 Task: Create in the project WiseTech in Backlog an issue 'Upgrade the front-end framework of a web application to improve responsiveness and user interface design', assign it to team member softage.4@softage.net and change the status to IN PROGRESS.
Action: Mouse moved to (175, 51)
Screenshot: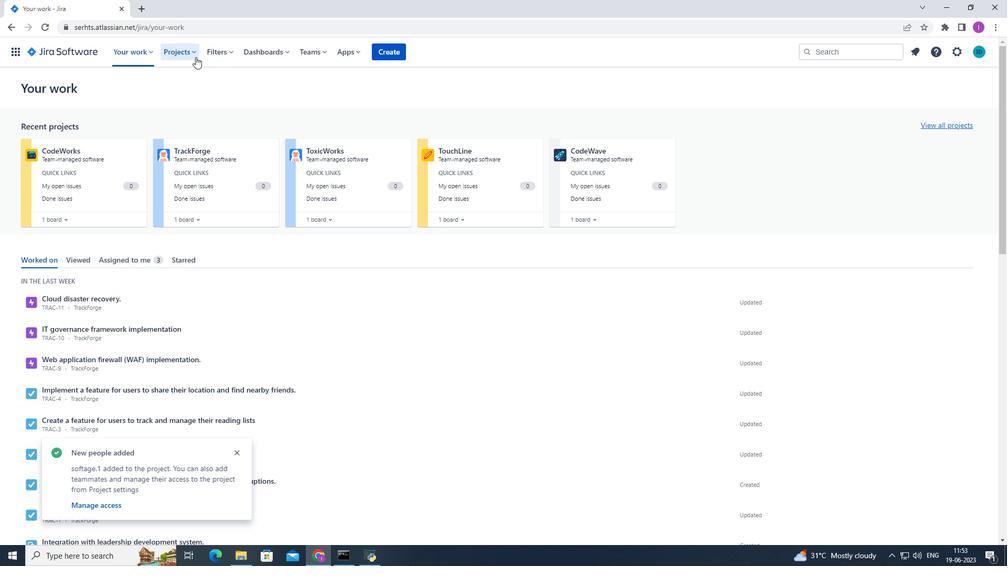 
Action: Mouse pressed left at (175, 51)
Screenshot: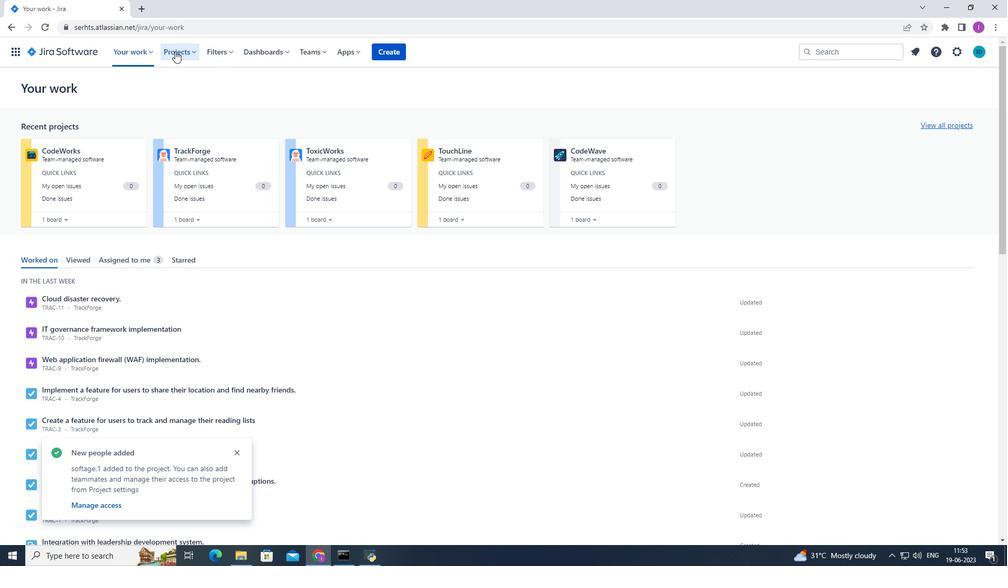 
Action: Mouse moved to (219, 94)
Screenshot: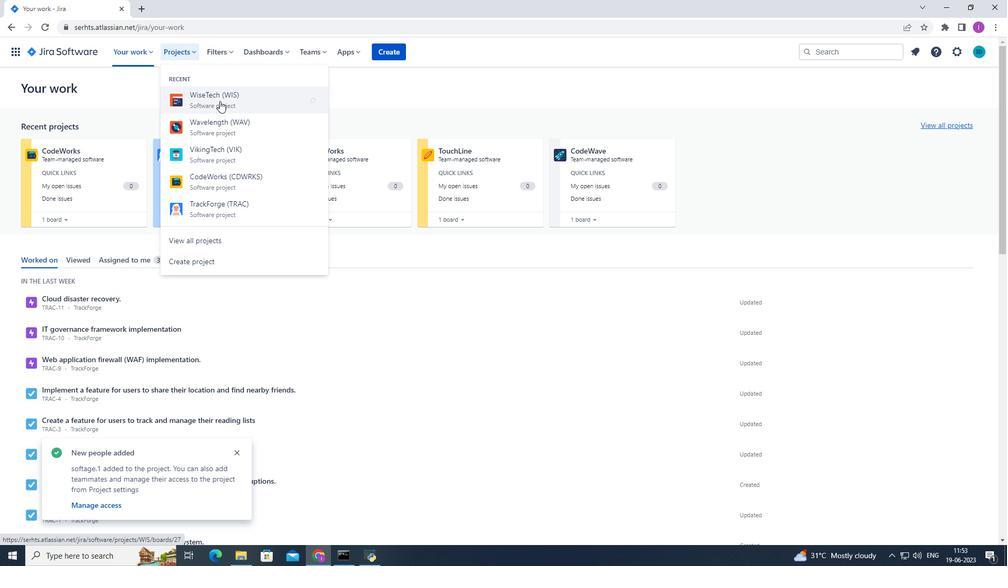 
Action: Mouse pressed left at (219, 94)
Screenshot: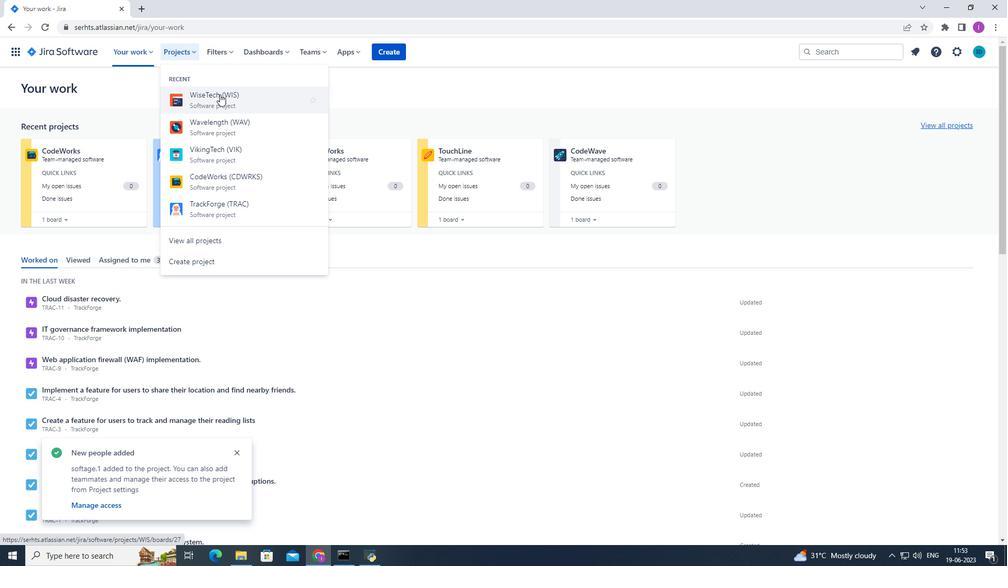 
Action: Mouse moved to (58, 154)
Screenshot: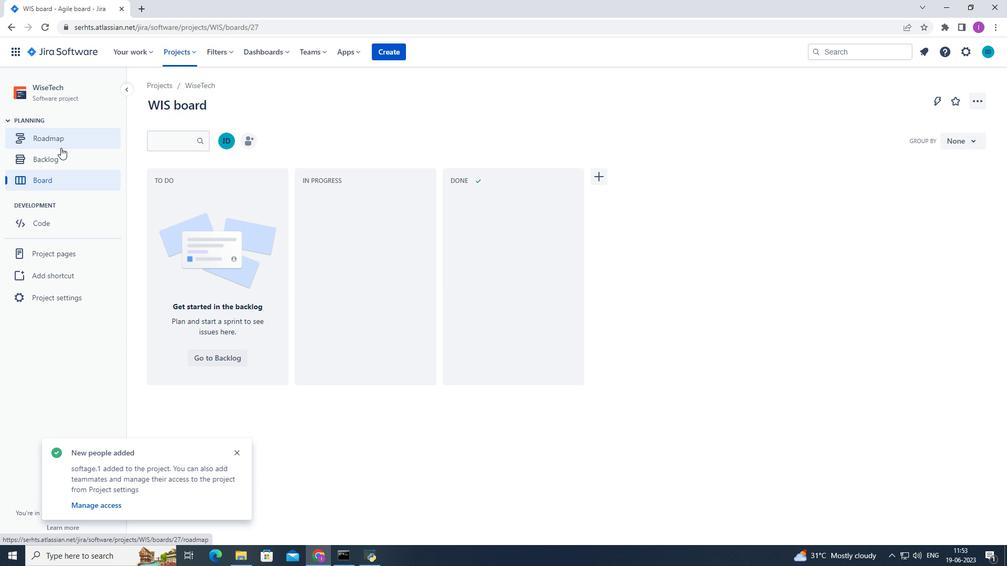 
Action: Mouse pressed left at (58, 154)
Screenshot: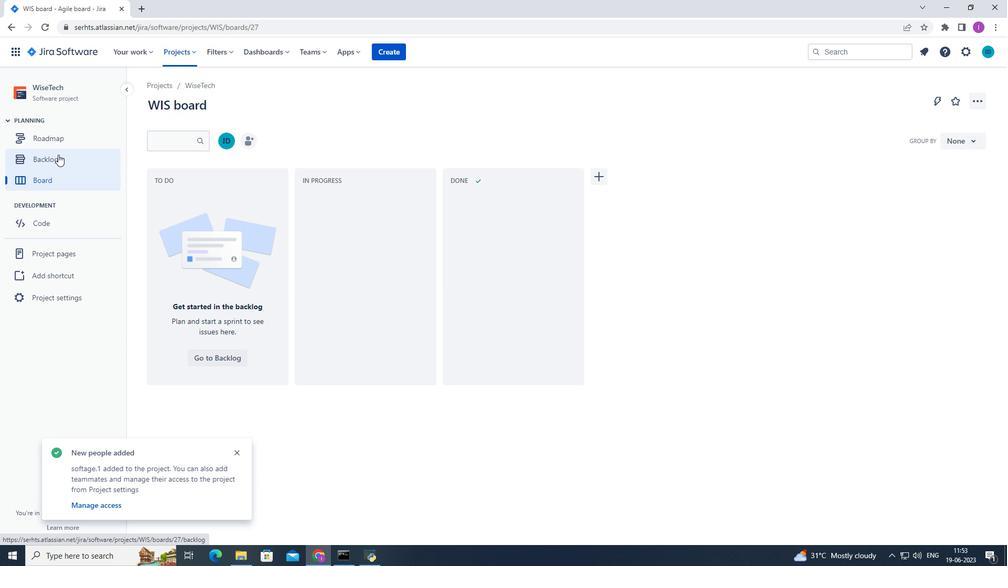 
Action: Mouse moved to (337, 382)
Screenshot: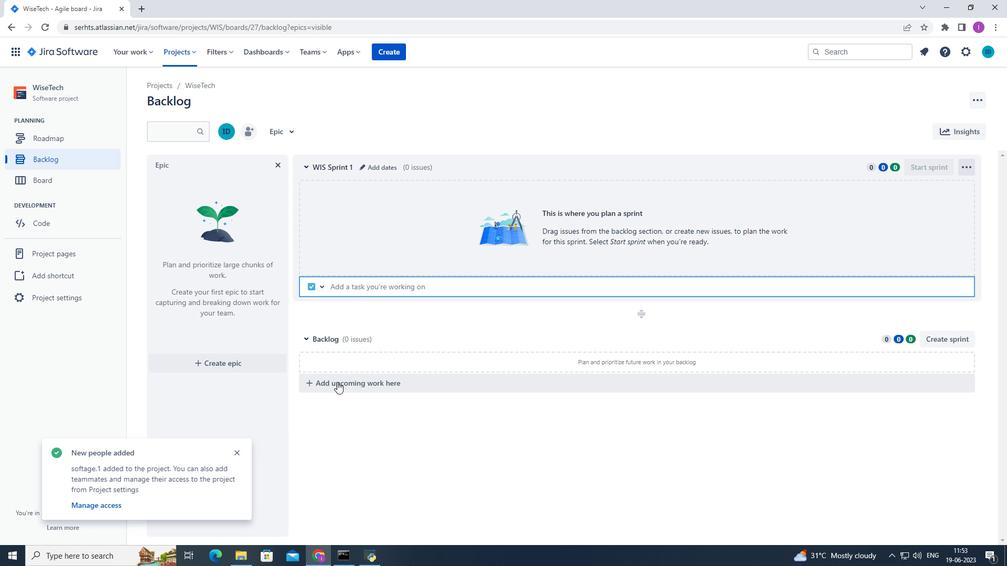 
Action: Mouse pressed left at (337, 382)
Screenshot: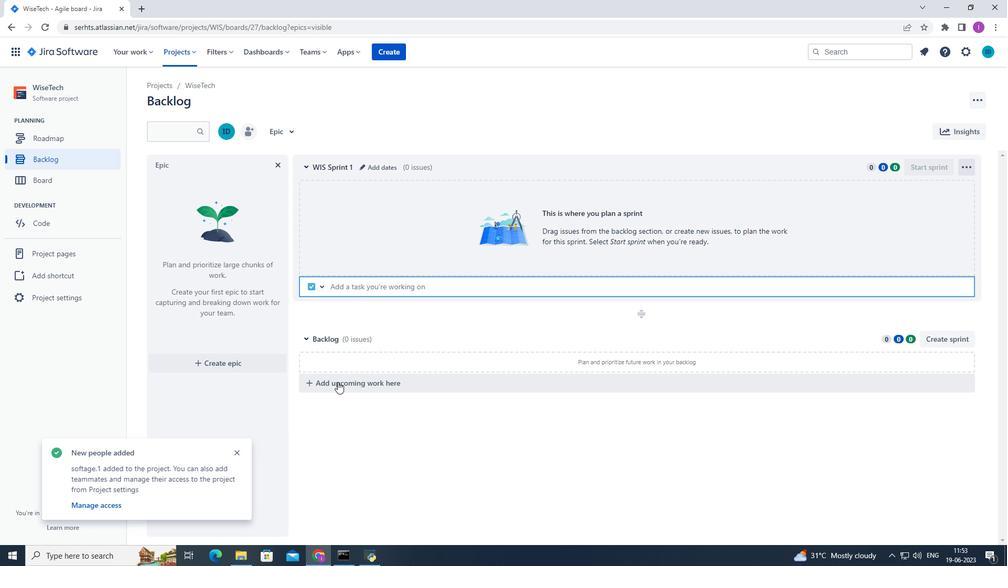 
Action: Mouse moved to (345, 373)
Screenshot: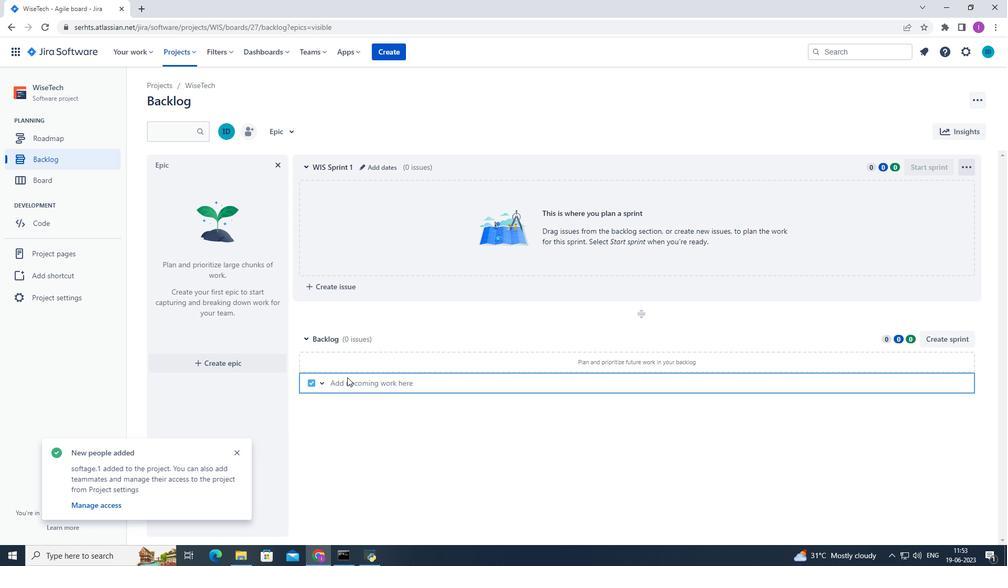 
Action: Key pressed <Key.shift>Upgrade<Key.space>the<Key.space>front-end<Key.space>fran<Key.backspace>mework<Key.space>of<Key.space>a<Key.space>web<Key.space>application<Key.space>to<Key.space>improve<Key.space>responsiveness<Key.space>and<Key.space>user<Key.space>interfr<Key.backspace>ace<Key.space>design.<Key.enter>
Screenshot: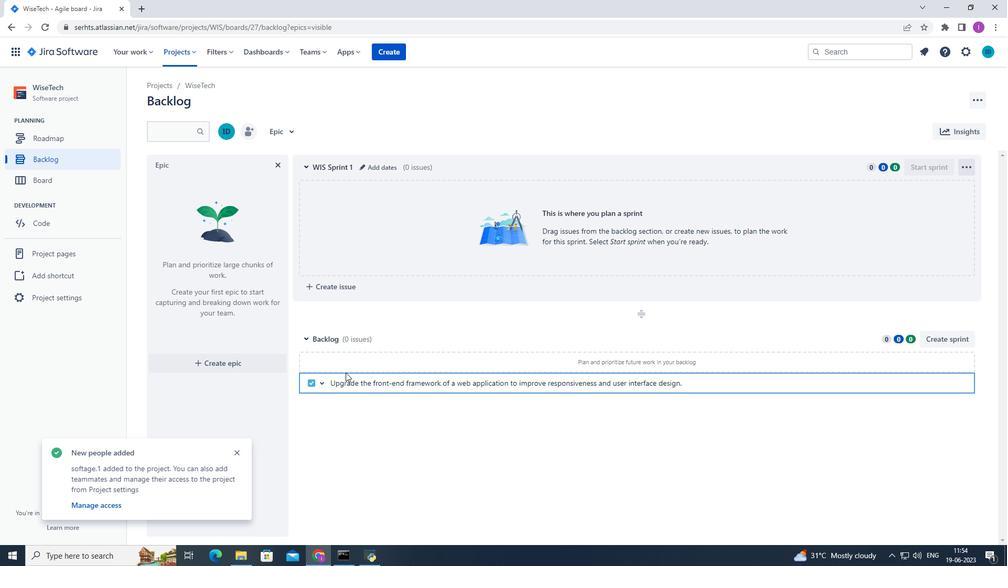 
Action: Mouse moved to (944, 362)
Screenshot: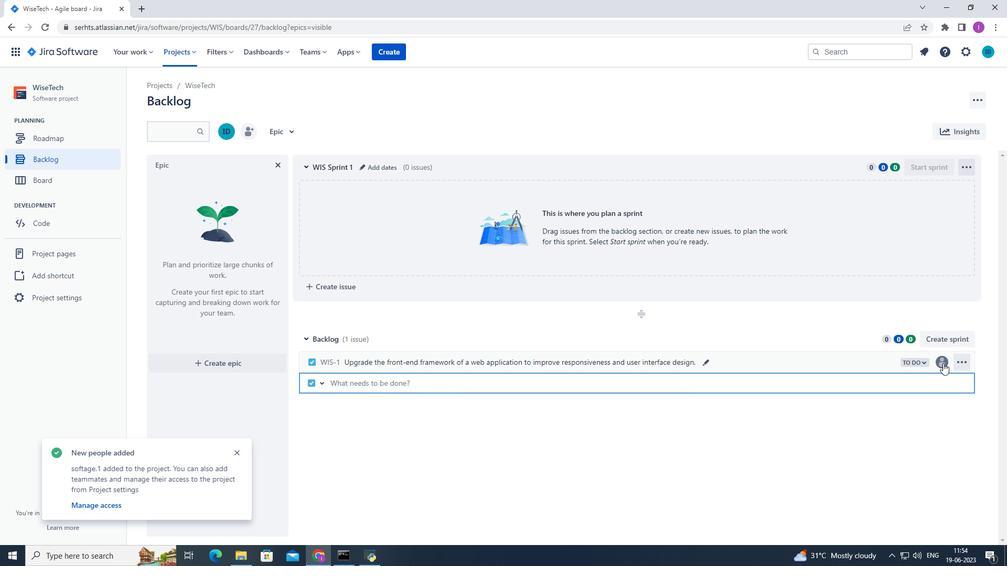 
Action: Mouse pressed left at (944, 362)
Screenshot: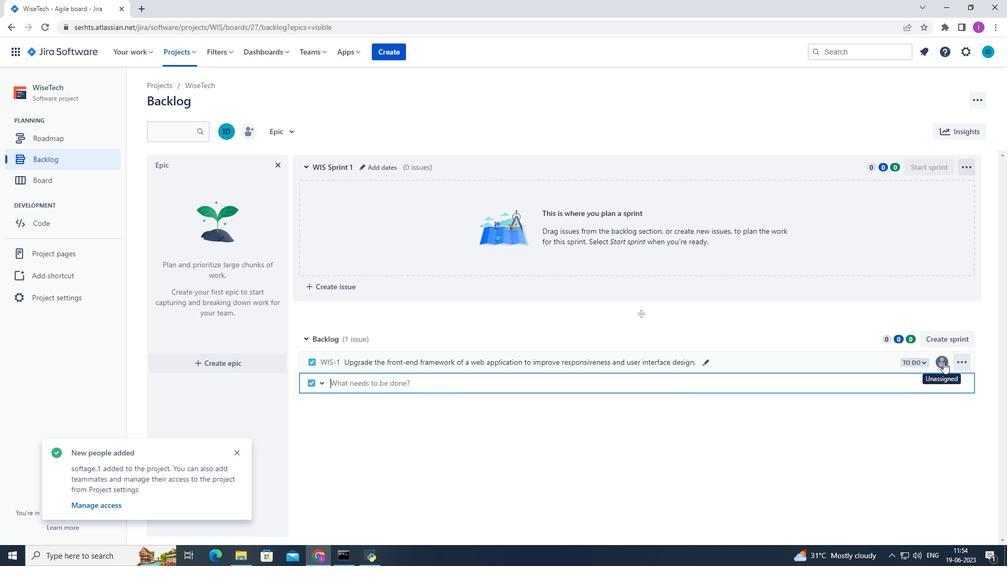 
Action: Mouse moved to (854, 493)
Screenshot: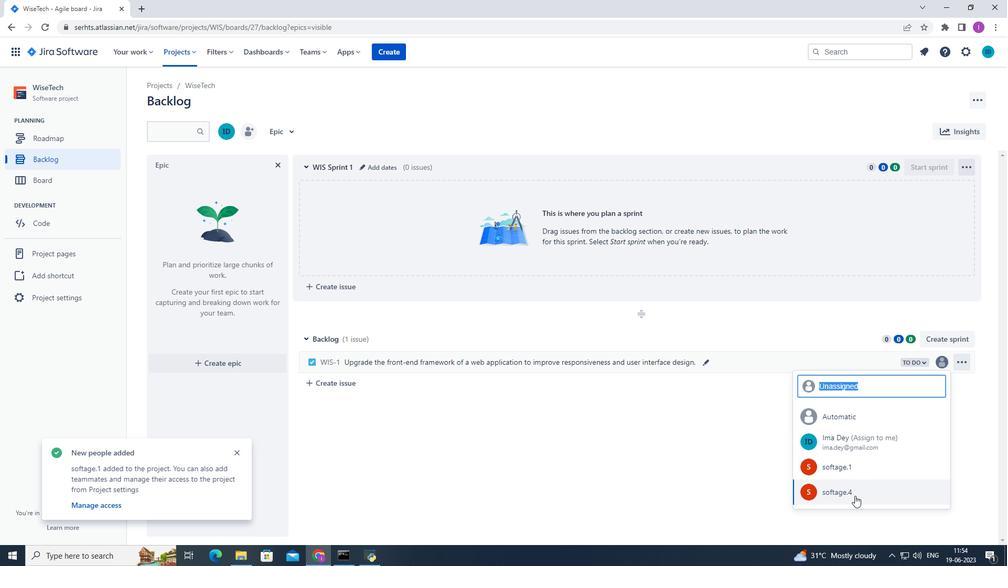 
Action: Mouse pressed left at (854, 493)
Screenshot: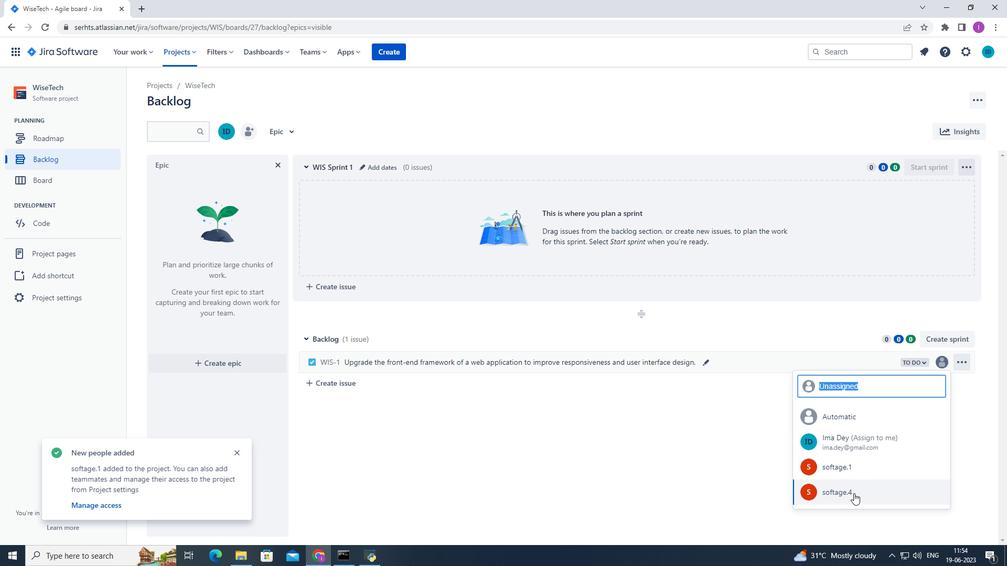 
Action: Mouse moved to (925, 363)
Screenshot: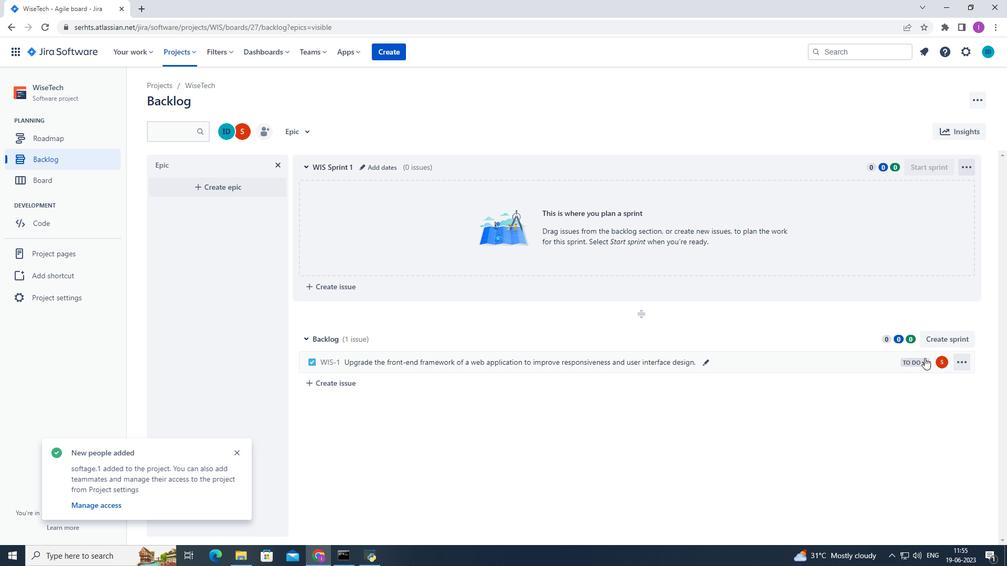 
Action: Mouse pressed left at (925, 363)
Screenshot: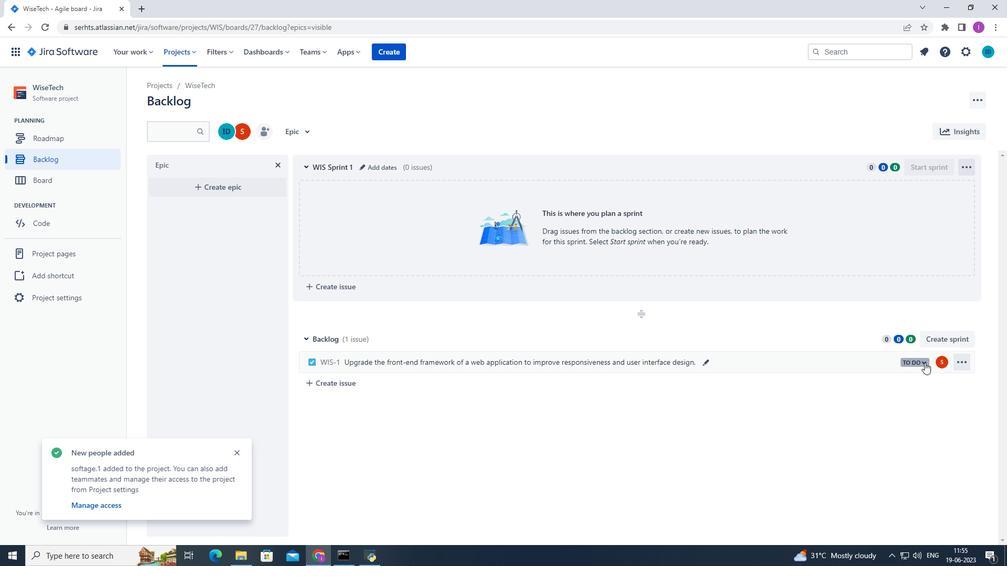 
Action: Mouse moved to (869, 386)
Screenshot: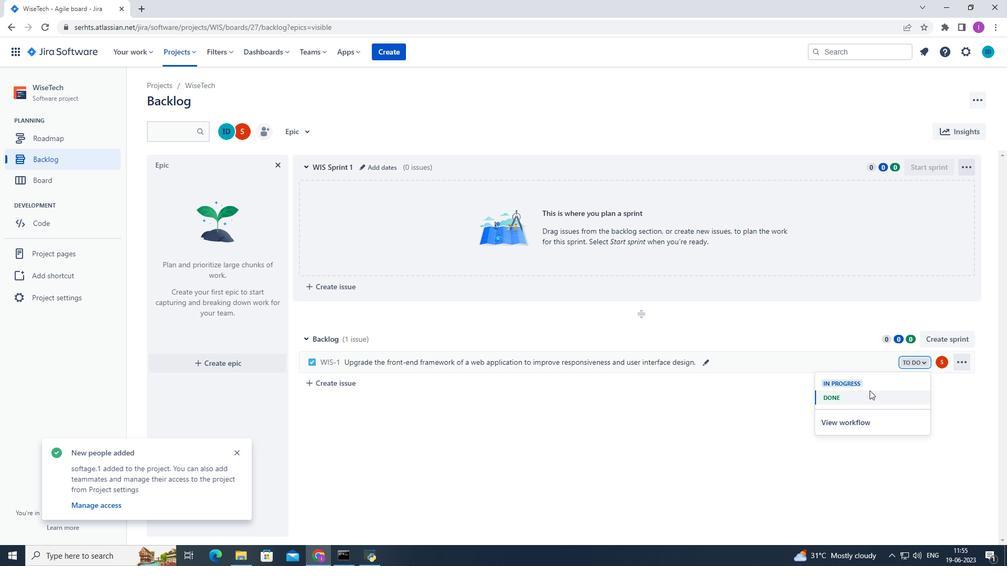 
Action: Mouse pressed left at (869, 386)
Screenshot: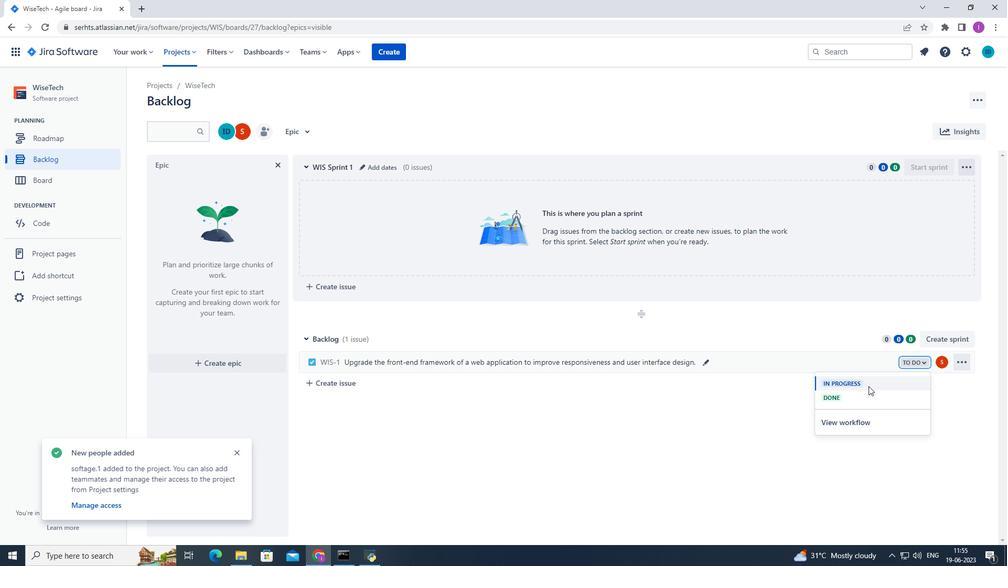 
